 Task: Send an email with the signature Amanda Green with the subject 'Introduction' and the message 'Please see below for my comments.' from softage.1@softage.net to softage.9@softage.net and softage.10@softage.net with an attached document Meeting_minutes.pdf
Action: Mouse moved to (88, 103)
Screenshot: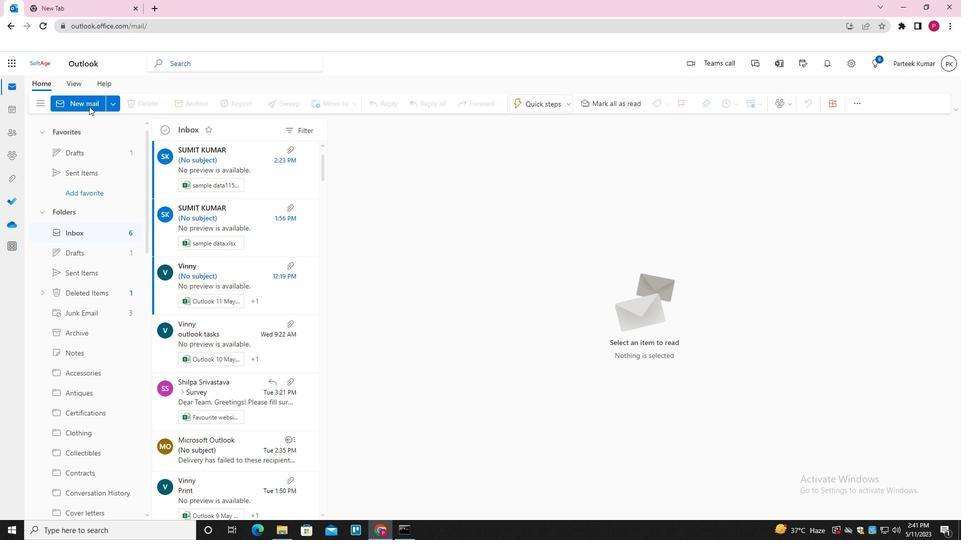 
Action: Mouse pressed left at (88, 103)
Screenshot: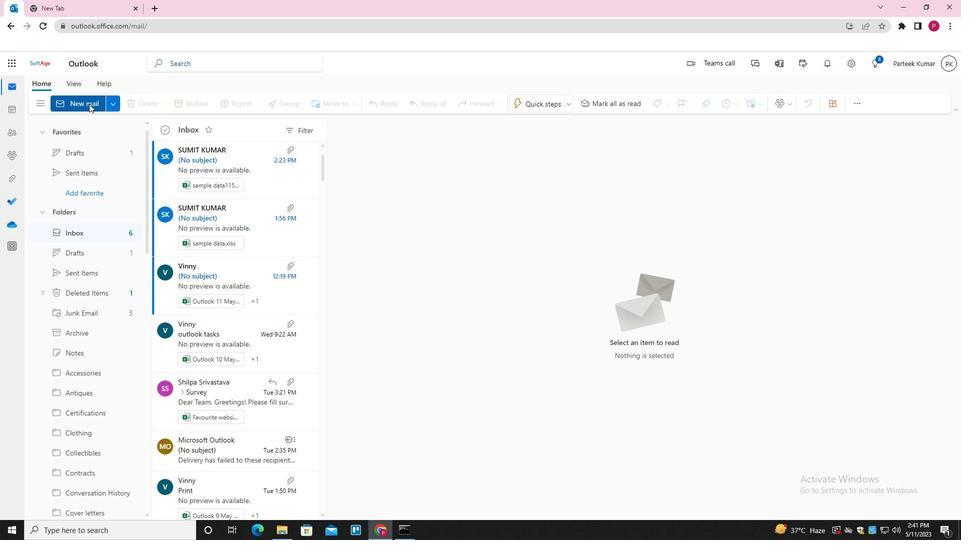 
Action: Mouse moved to (365, 236)
Screenshot: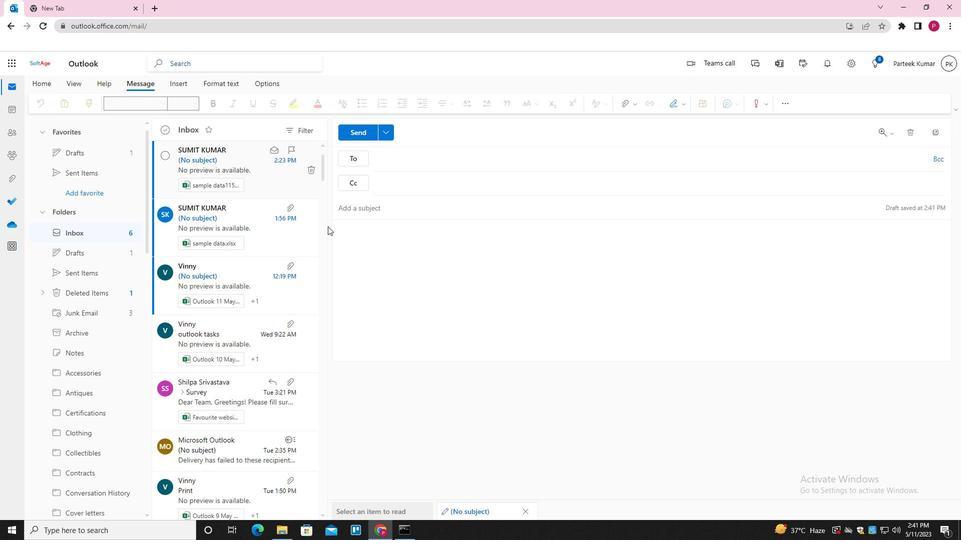 
Action: Mouse pressed left at (365, 236)
Screenshot: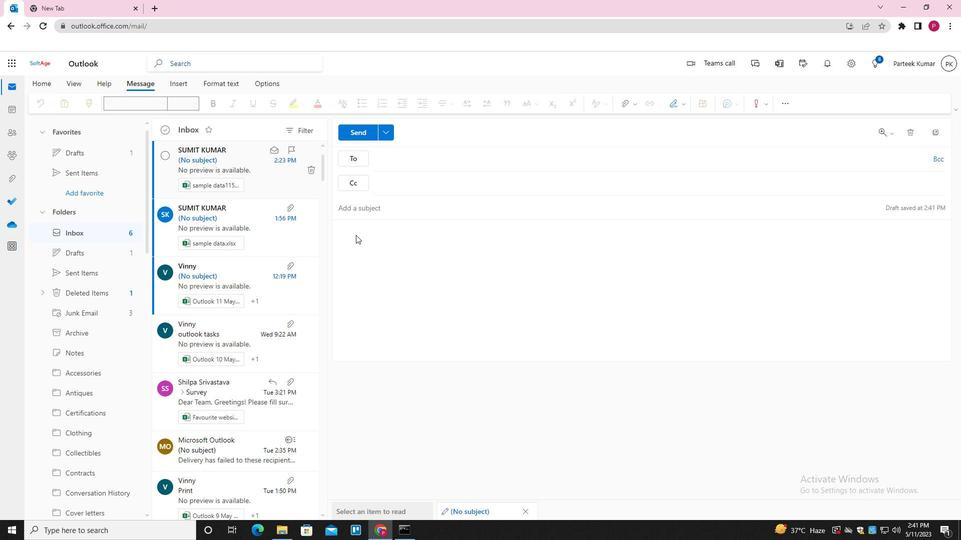 
Action: Mouse moved to (681, 104)
Screenshot: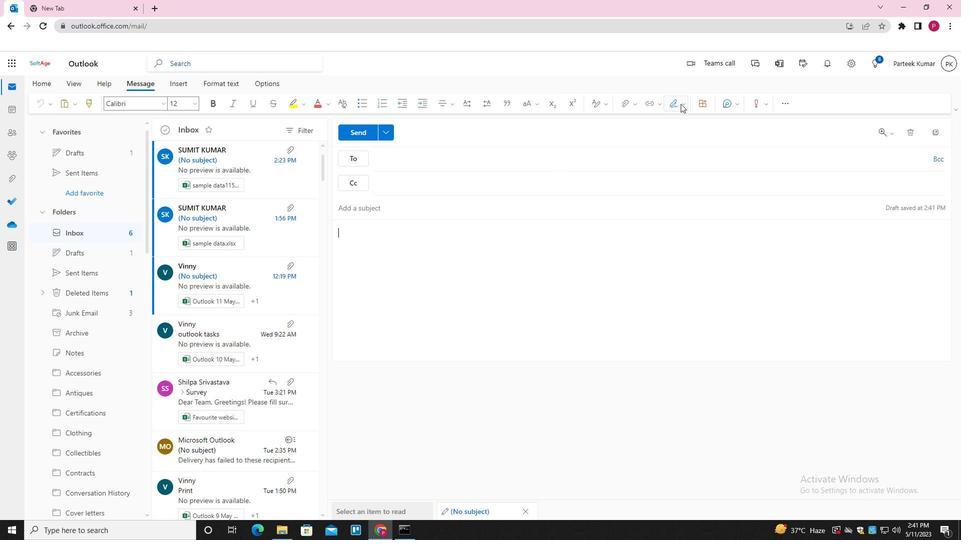 
Action: Mouse pressed left at (681, 104)
Screenshot: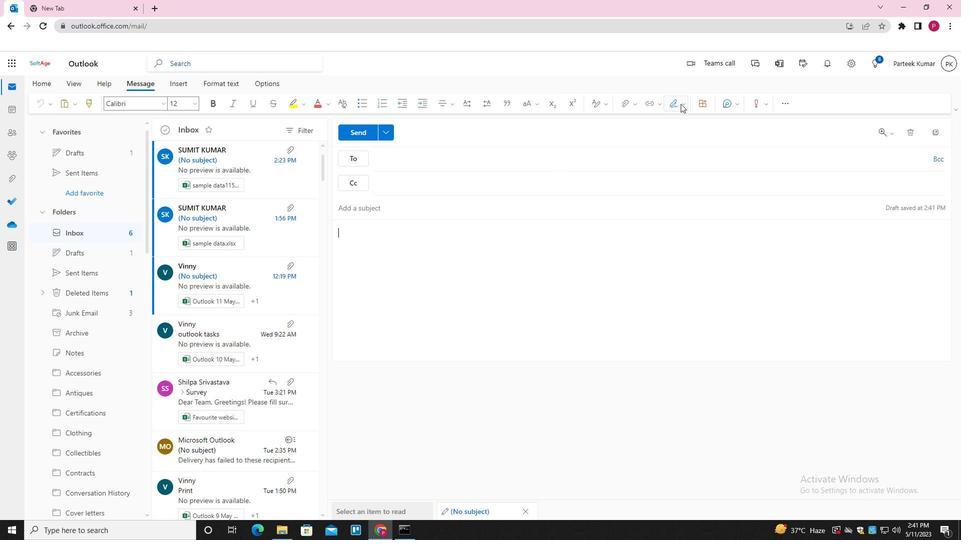 
Action: Mouse moved to (659, 149)
Screenshot: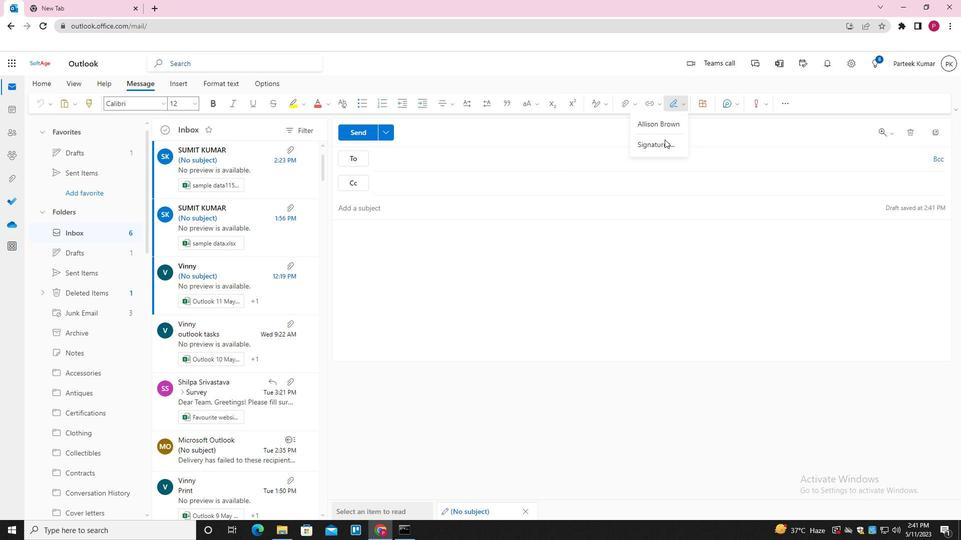 
Action: Mouse pressed left at (659, 149)
Screenshot: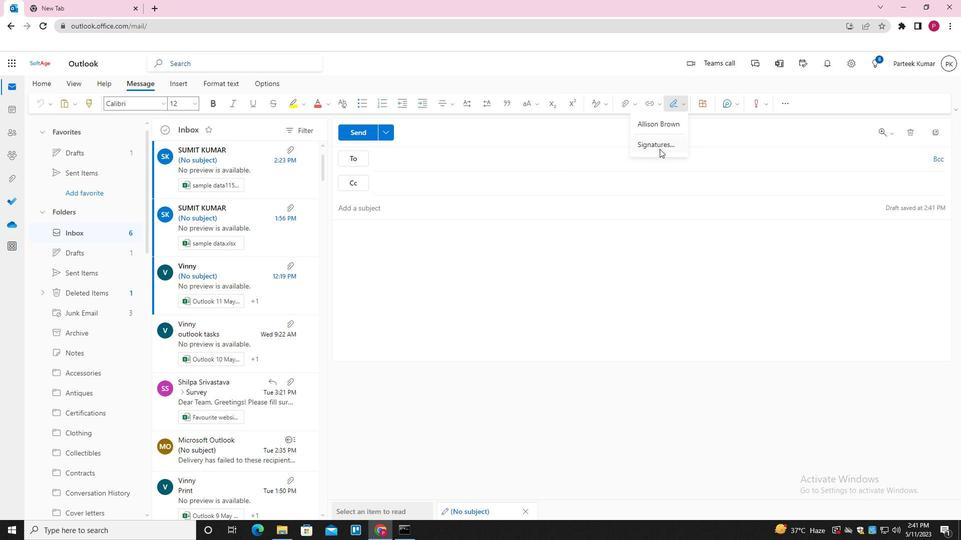 
Action: Mouse moved to (678, 187)
Screenshot: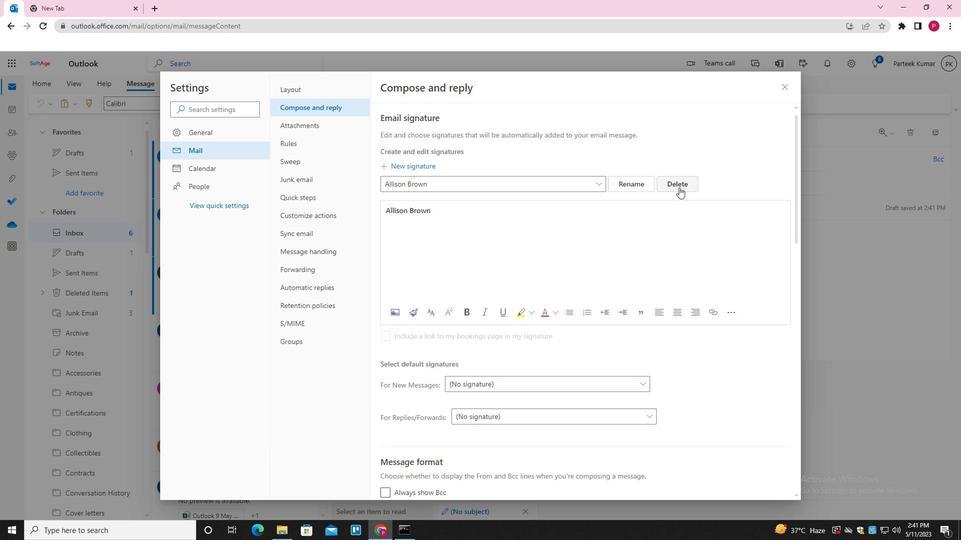 
Action: Mouse pressed left at (678, 187)
Screenshot: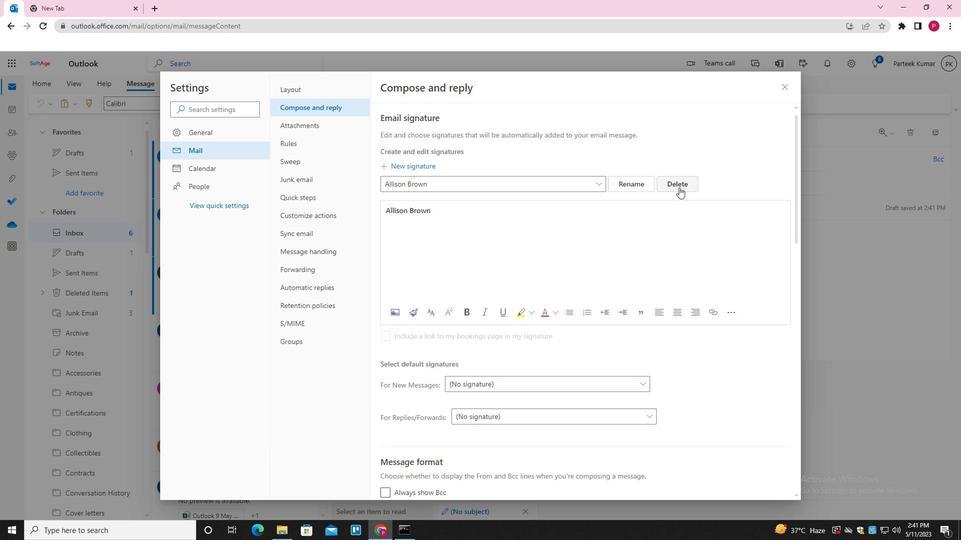 
Action: Mouse moved to (426, 184)
Screenshot: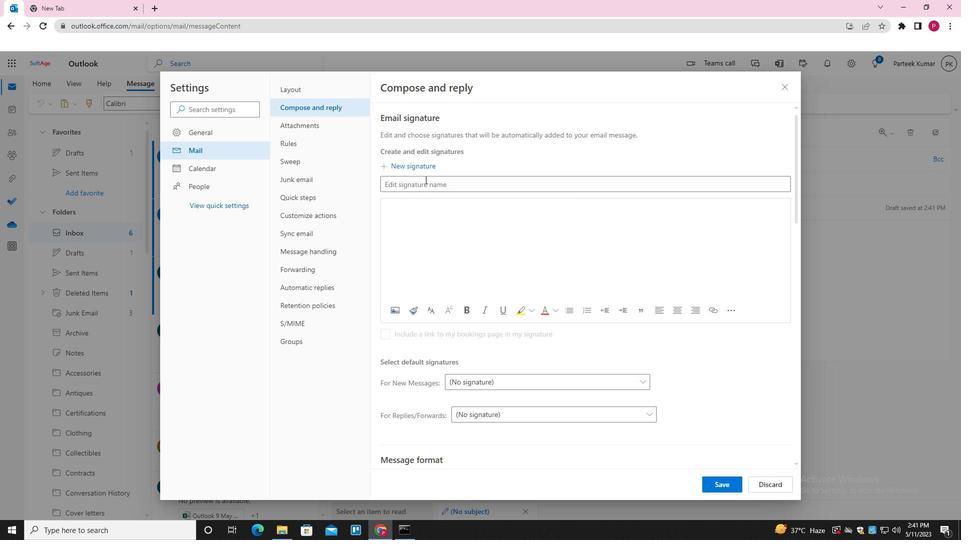 
Action: Mouse pressed left at (426, 184)
Screenshot: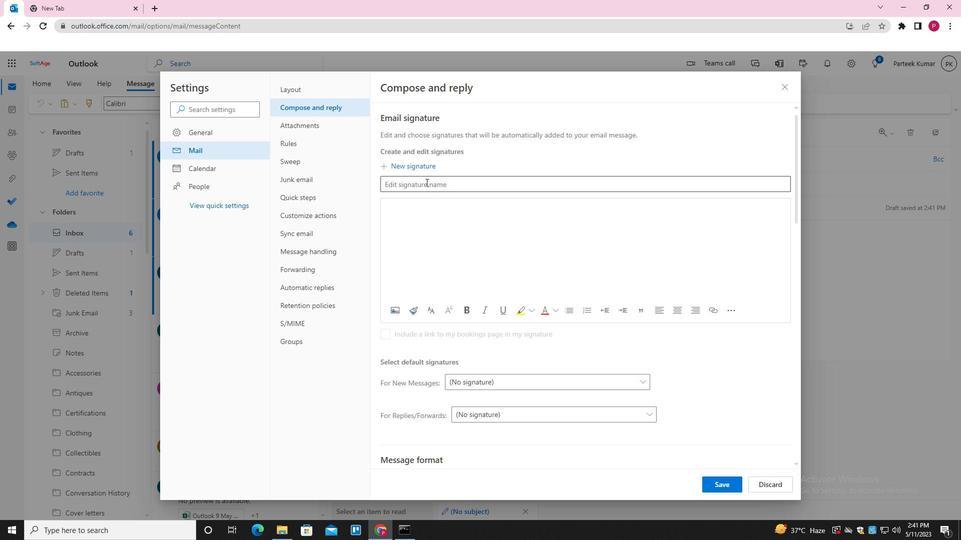 
Action: Key pressed <Key.shift>AMANDA<Key.space><Key.shift><Key.shift><Key.shift><Key.shift><Key.shift><Key.shift><Key.shift>GREEN
Screenshot: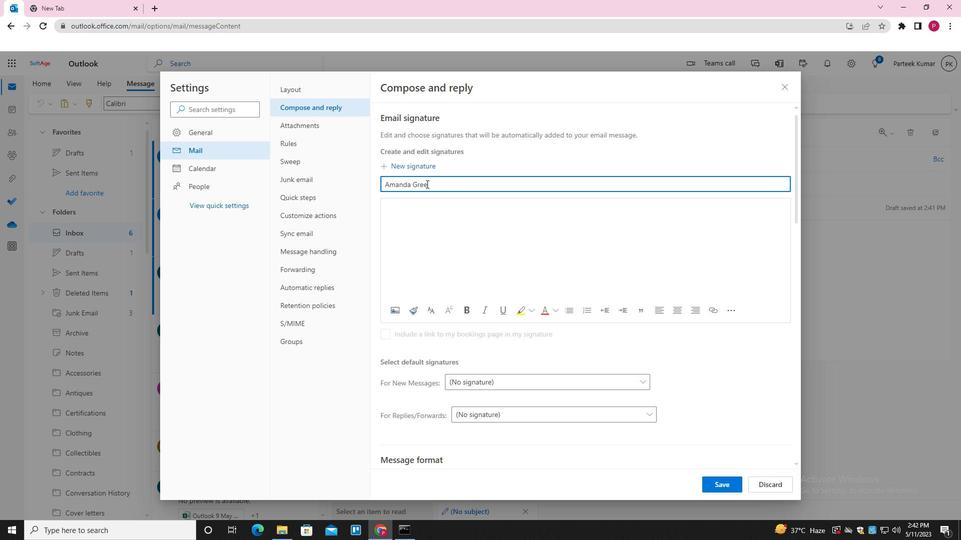 
Action: Mouse moved to (442, 224)
Screenshot: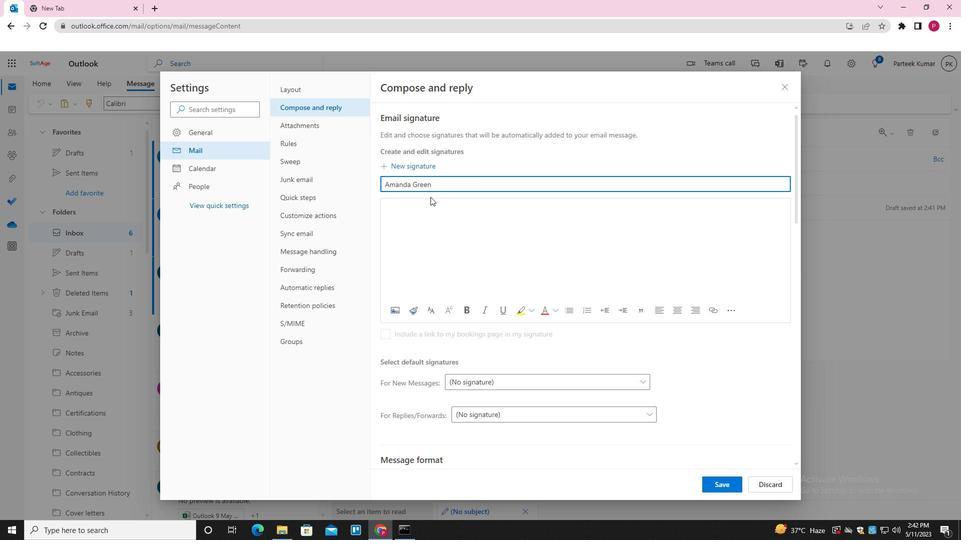 
Action: Mouse pressed left at (442, 224)
Screenshot: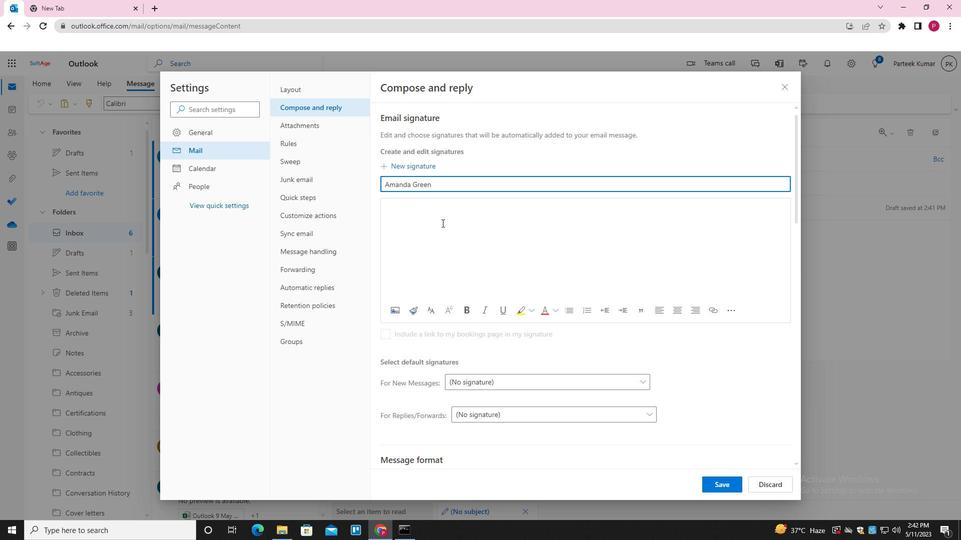 
Action: Mouse moved to (441, 228)
Screenshot: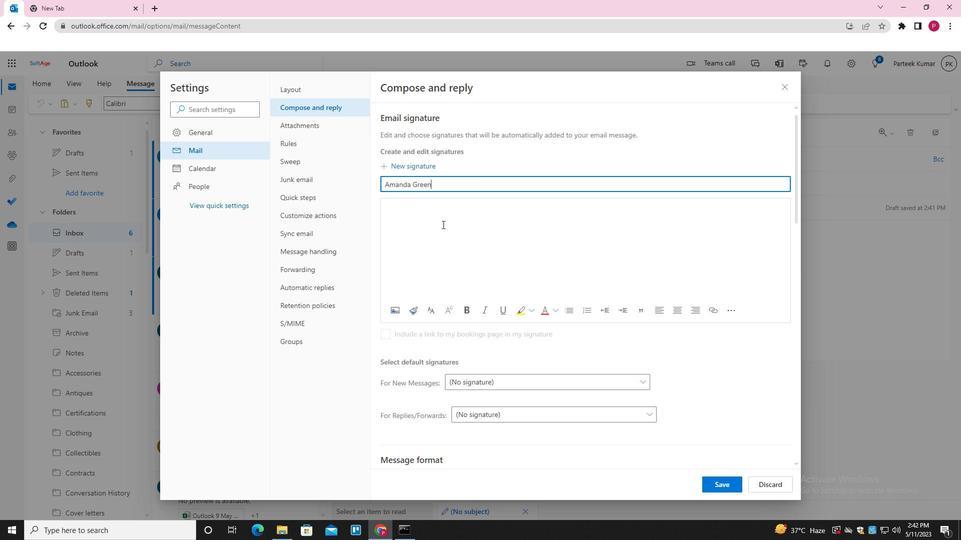 
Action: Key pressed <Key.shift>AMANDA<Key.space><Key.shift><Key.shift>GREEN
Screenshot: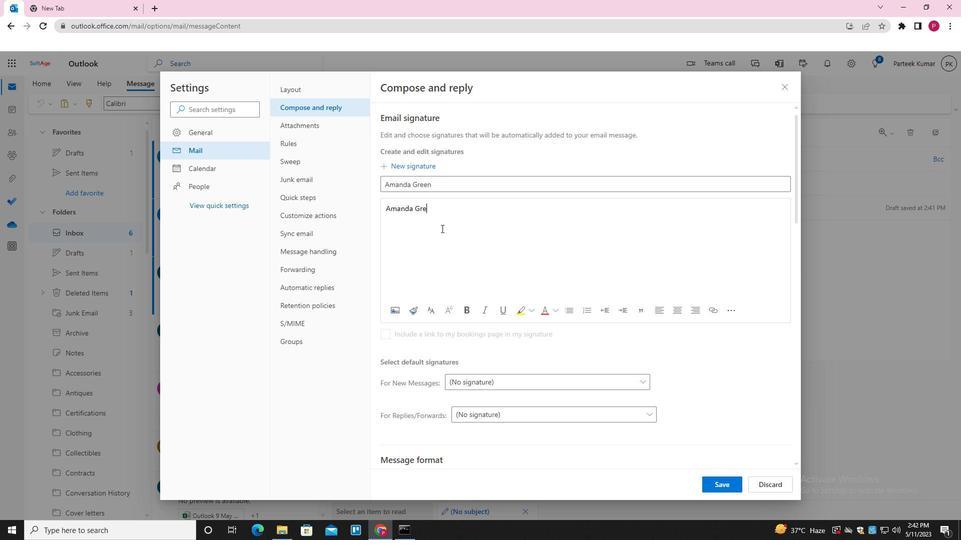 
Action: Mouse moved to (721, 489)
Screenshot: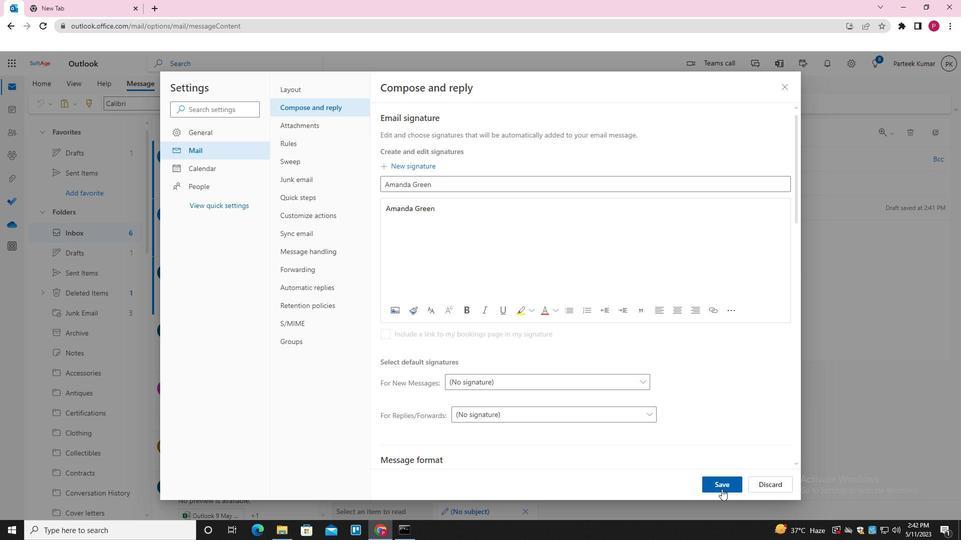 
Action: Mouse pressed left at (721, 489)
Screenshot: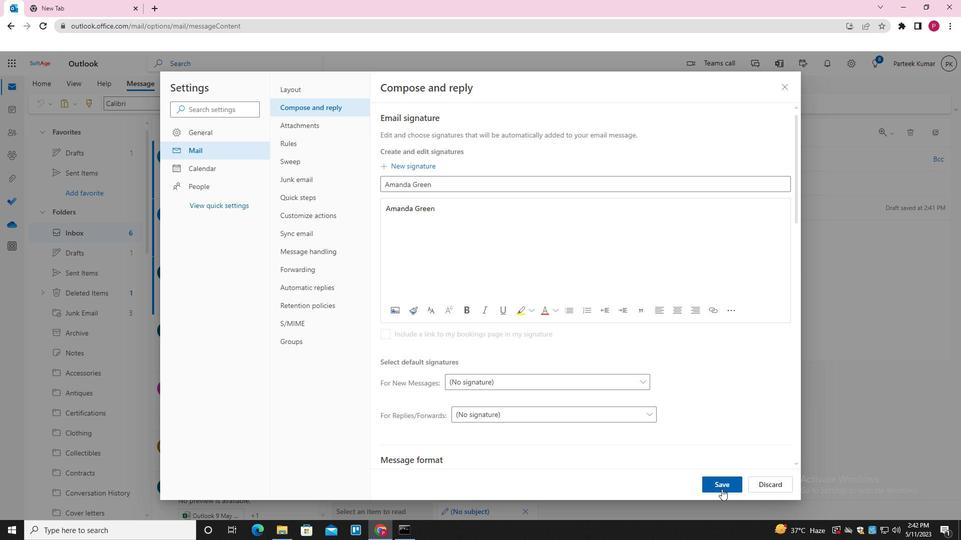 
Action: Mouse moved to (782, 88)
Screenshot: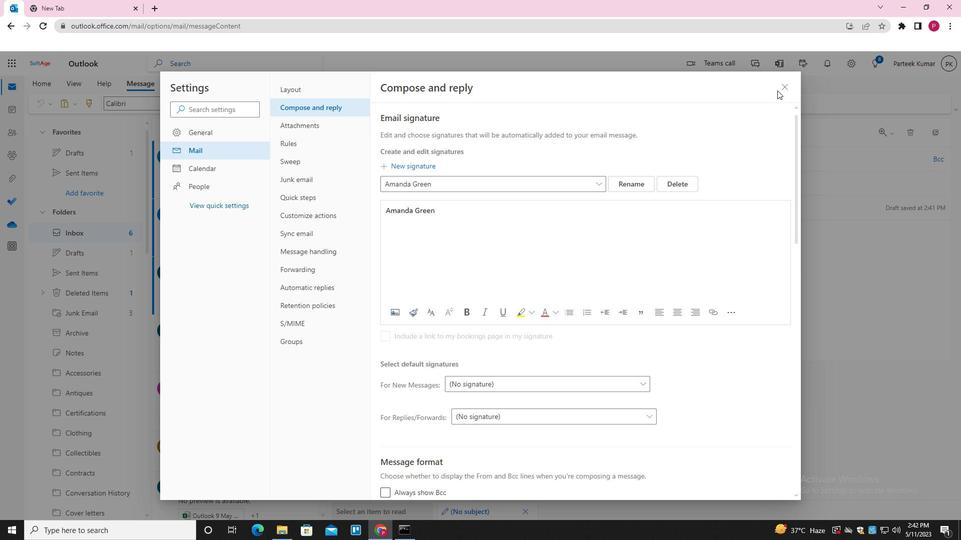 
Action: Mouse pressed left at (782, 88)
Screenshot: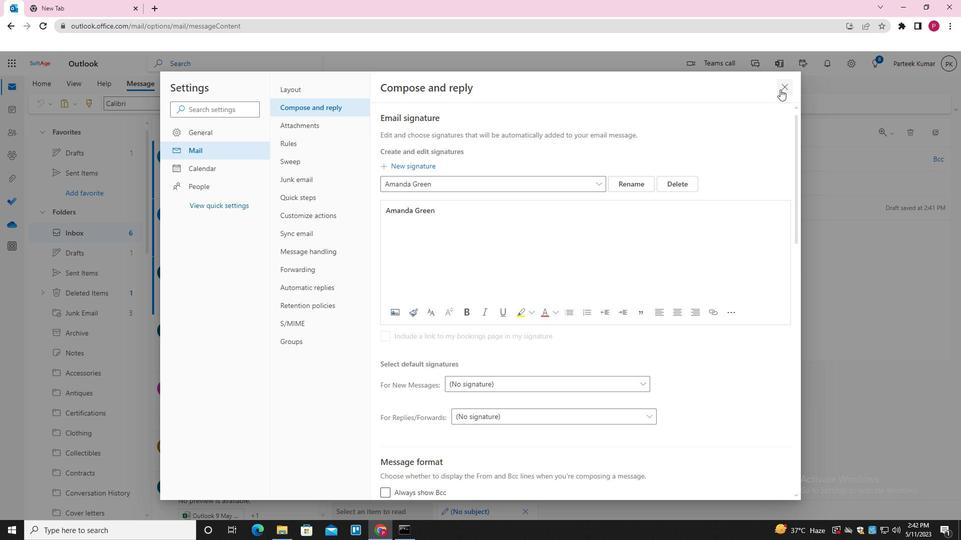 
Action: Mouse moved to (495, 238)
Screenshot: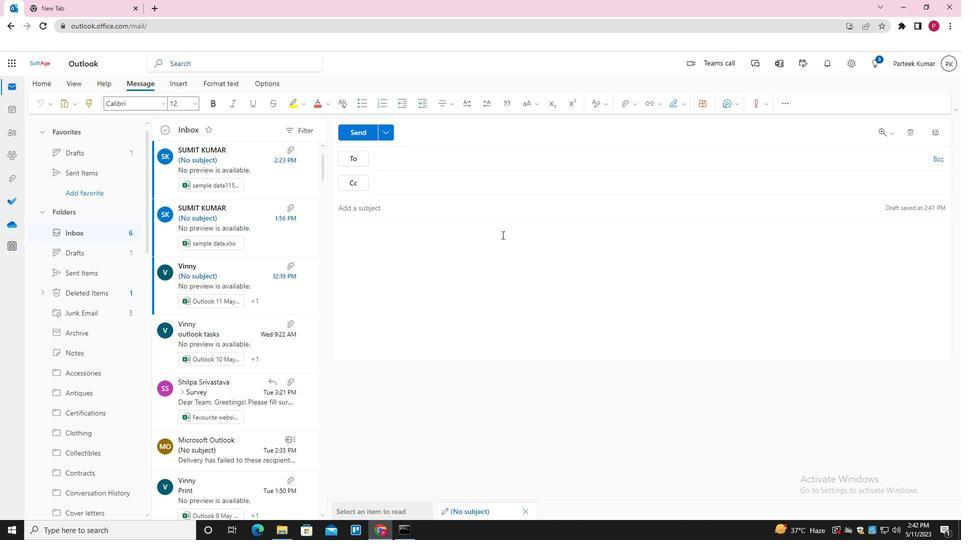
Action: Mouse pressed left at (495, 238)
Screenshot: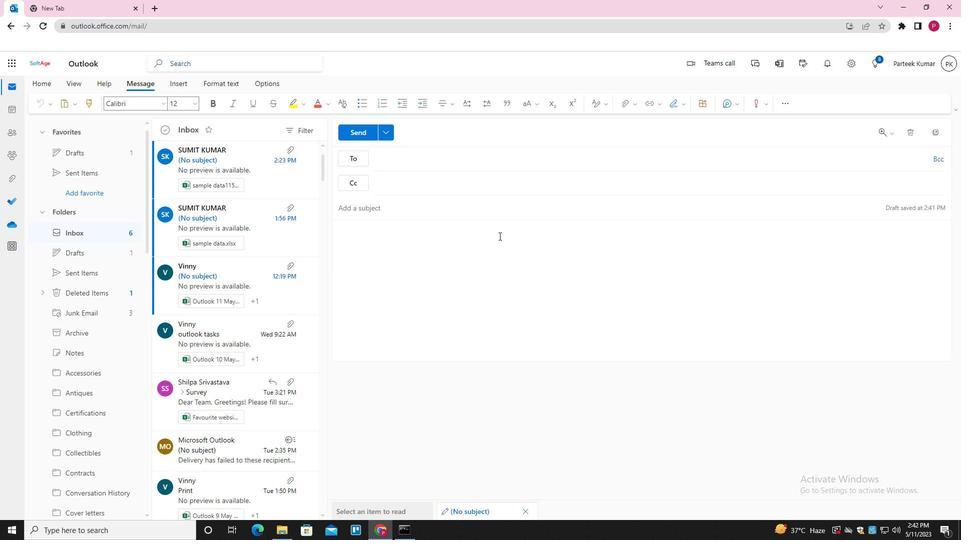 
Action: Mouse moved to (679, 103)
Screenshot: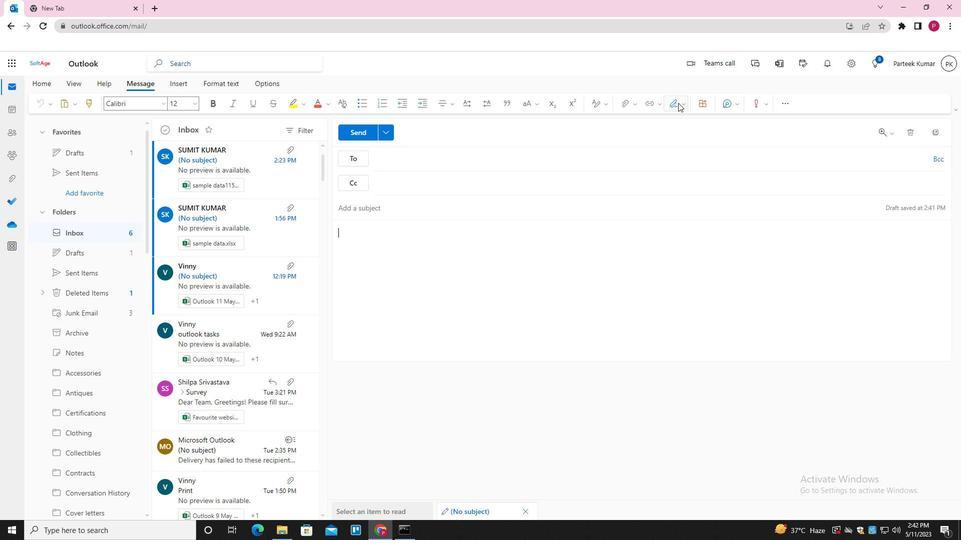 
Action: Mouse pressed left at (679, 103)
Screenshot: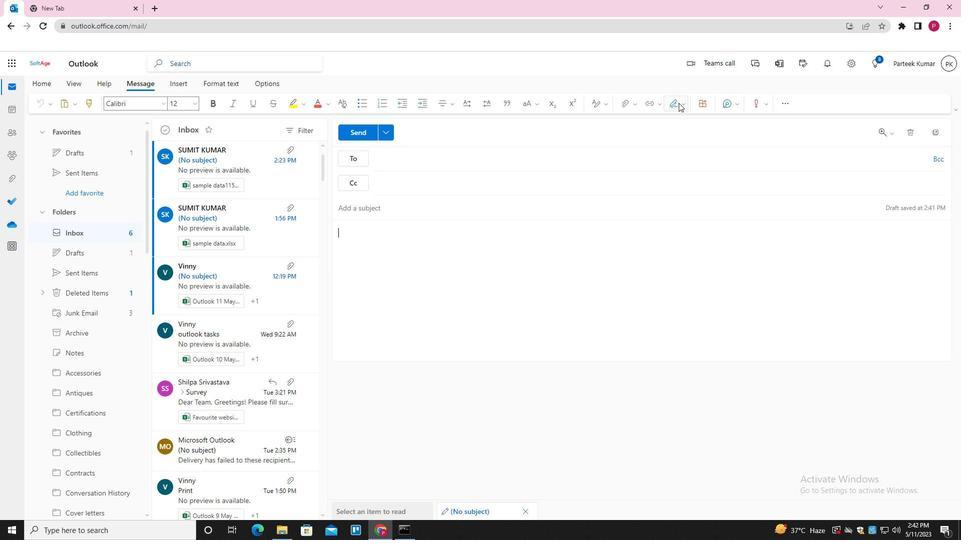 
Action: Mouse moved to (667, 122)
Screenshot: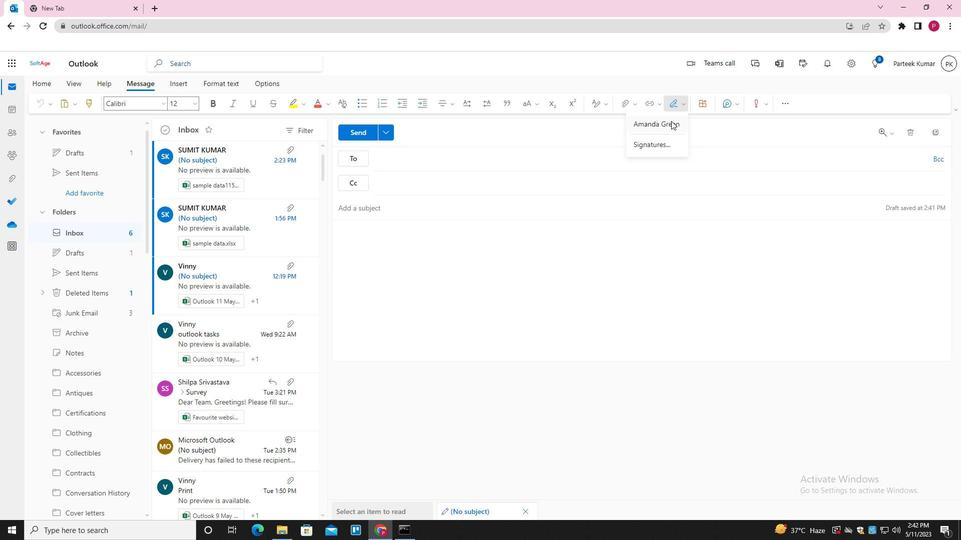 
Action: Mouse pressed left at (667, 122)
Screenshot: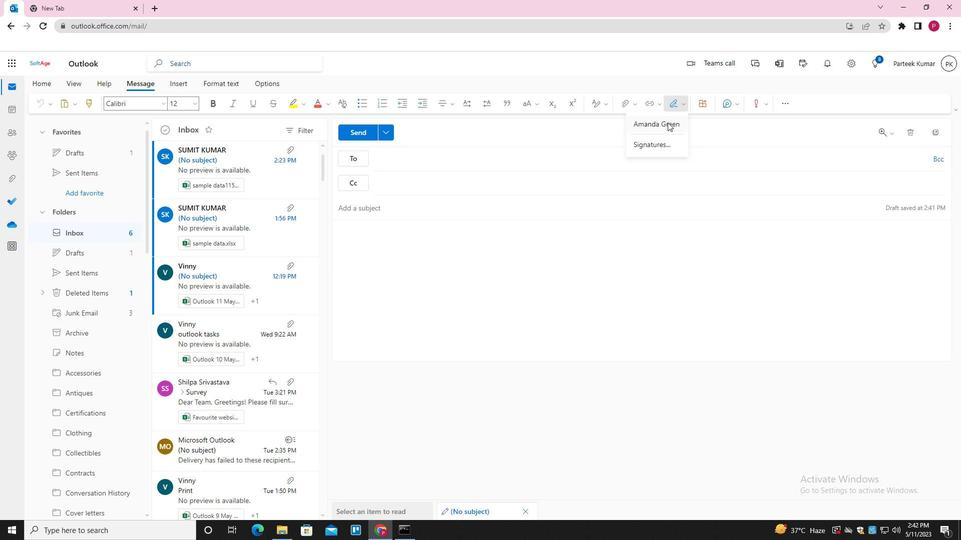 
Action: Mouse moved to (397, 204)
Screenshot: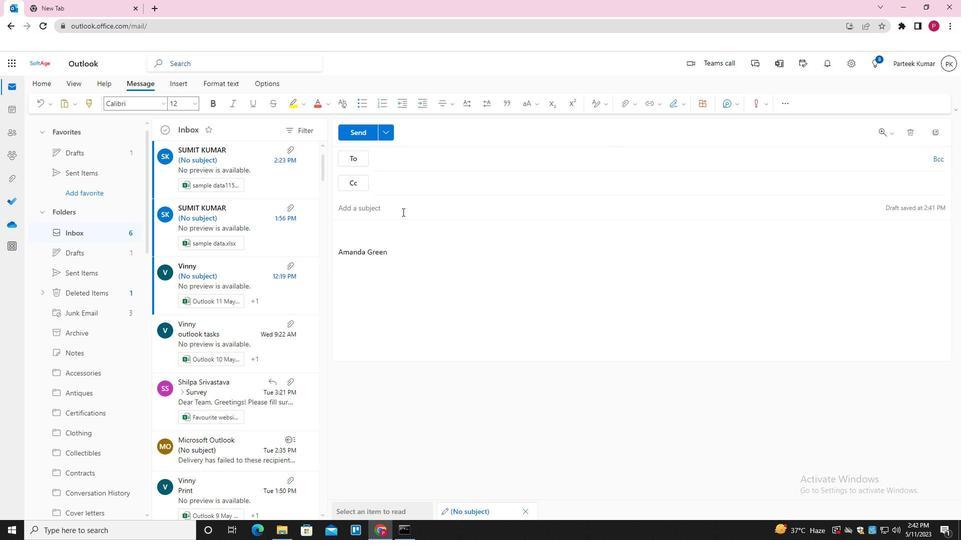 
Action: Mouse pressed left at (397, 204)
Screenshot: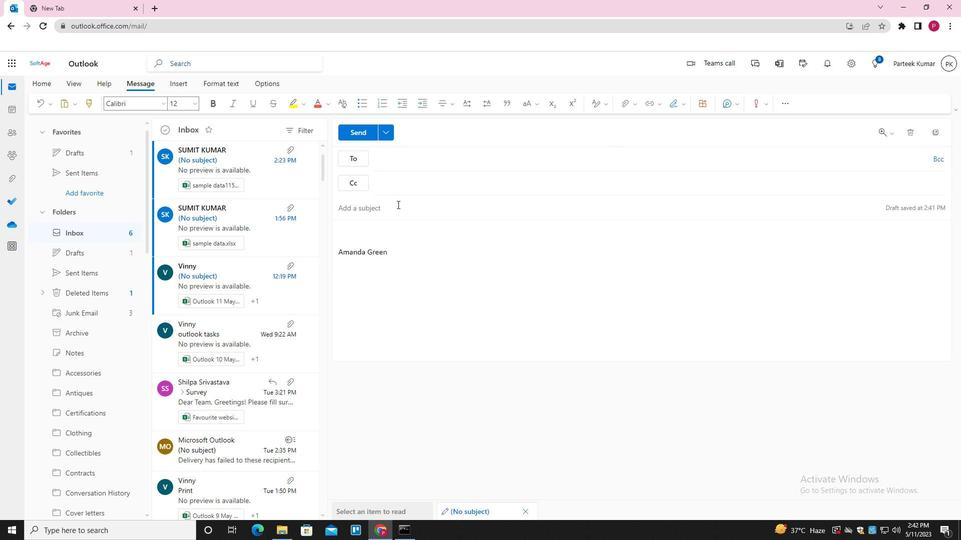 
Action: Key pressed <Key.shift>INTRODUCTION
Screenshot: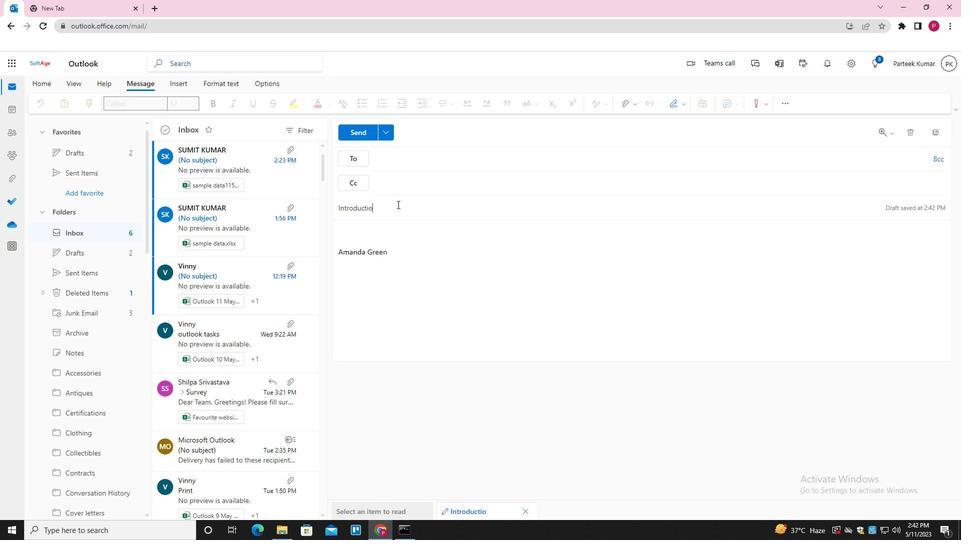 
Action: Mouse moved to (395, 233)
Screenshot: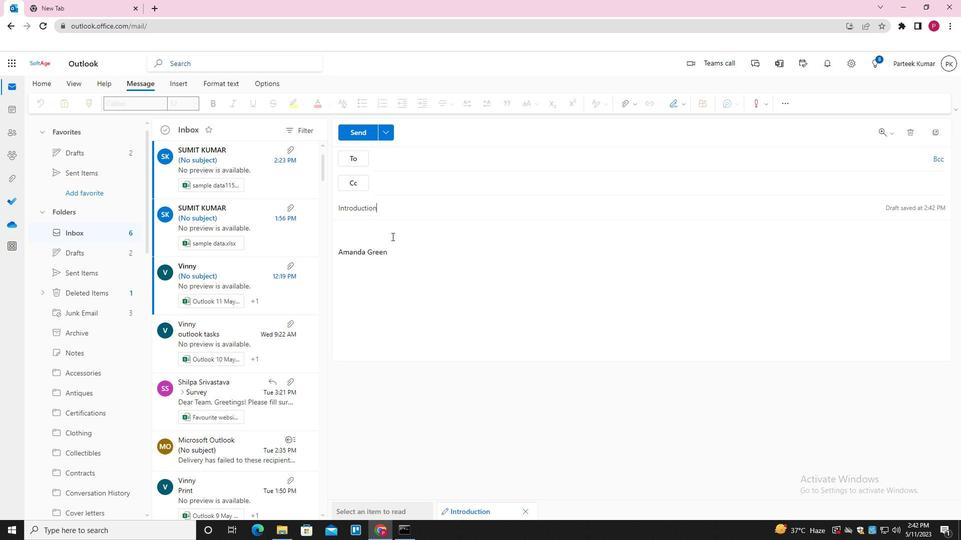 
Action: Mouse pressed left at (395, 233)
Screenshot: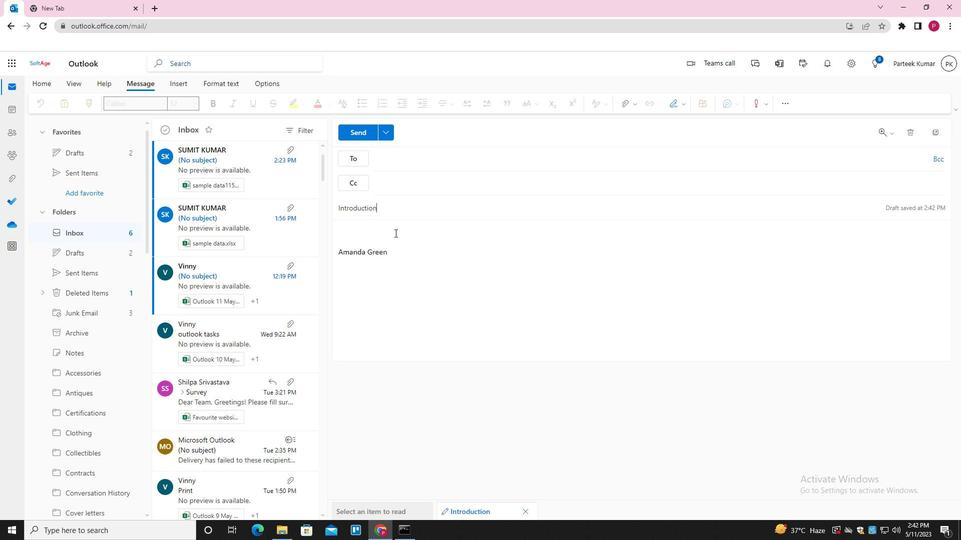 
Action: Key pressed <Key.shift>PLEASE<Key.space><Key.shift>SEE<Key.space>BELOW<Key.space>FOR<Key.space>MY<Key.space>COMMENTS<Key.space>
Screenshot: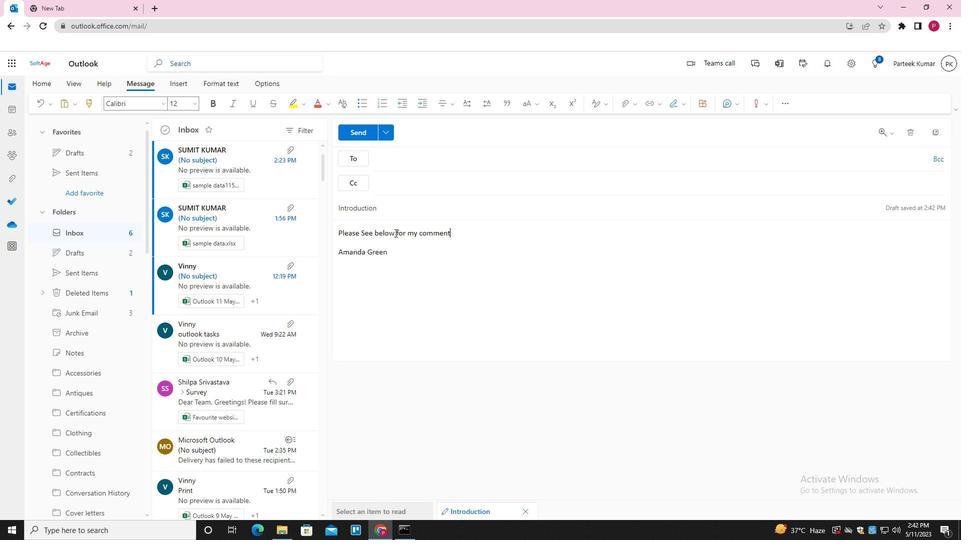 
Action: Mouse moved to (435, 157)
Screenshot: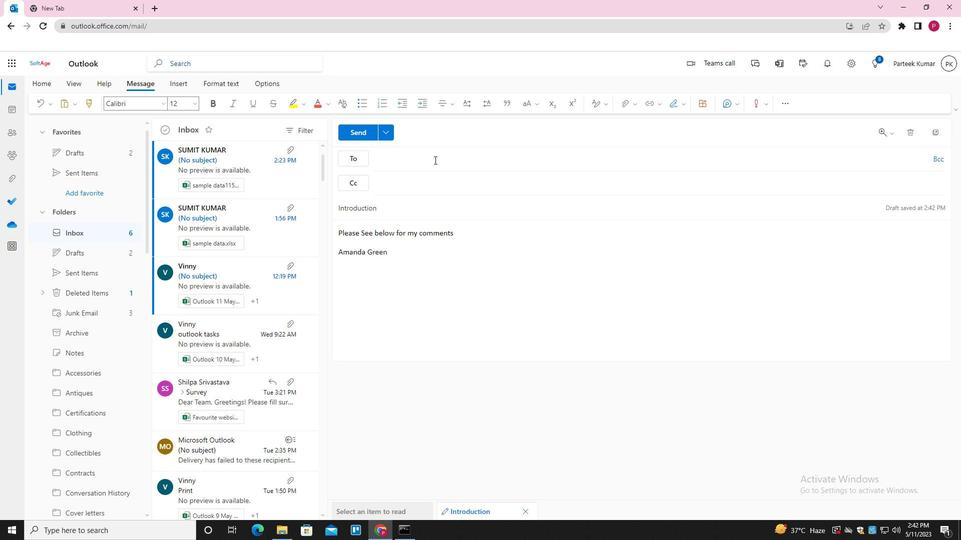 
Action: Mouse pressed left at (435, 157)
Screenshot: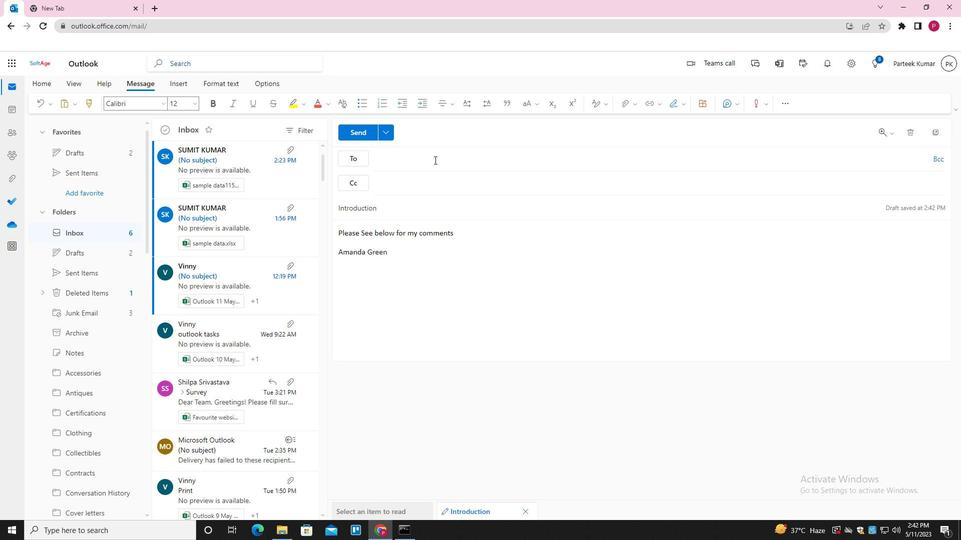 
Action: Key pressed SOFTAGE.9<Key.shift>@SOFTAGE<Key.enter>SOFTAGE.10<Key.shift>@SOFTAGE<Key.enter>
Screenshot: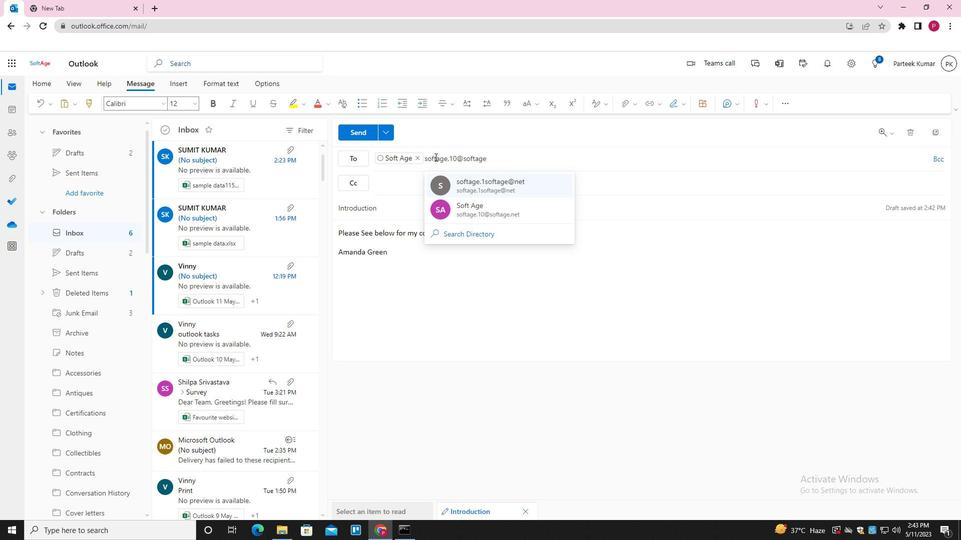 
Action: Mouse moved to (503, 154)
Screenshot: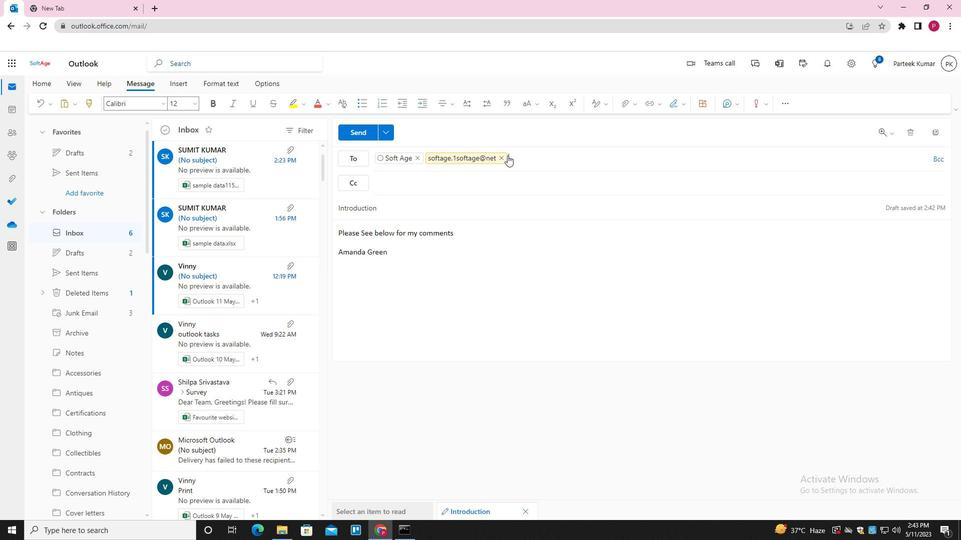 
Action: Mouse pressed left at (503, 154)
Screenshot: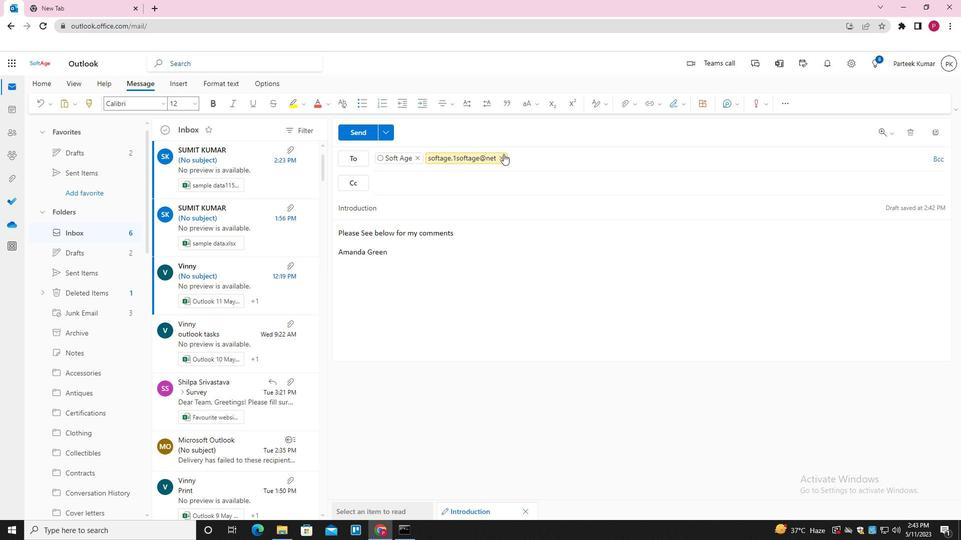 
Action: Mouse moved to (473, 160)
Screenshot: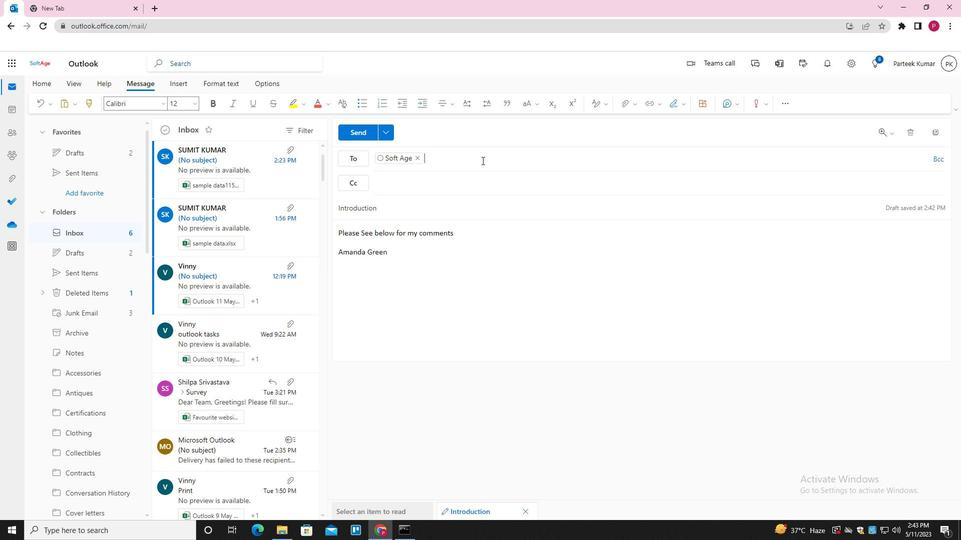 
Action: Key pressed SOFTAGGE<Key.backspace><Key.backspace>E.10<Key.shift>@SOFTAGE<Key.down><Key.enter>
Screenshot: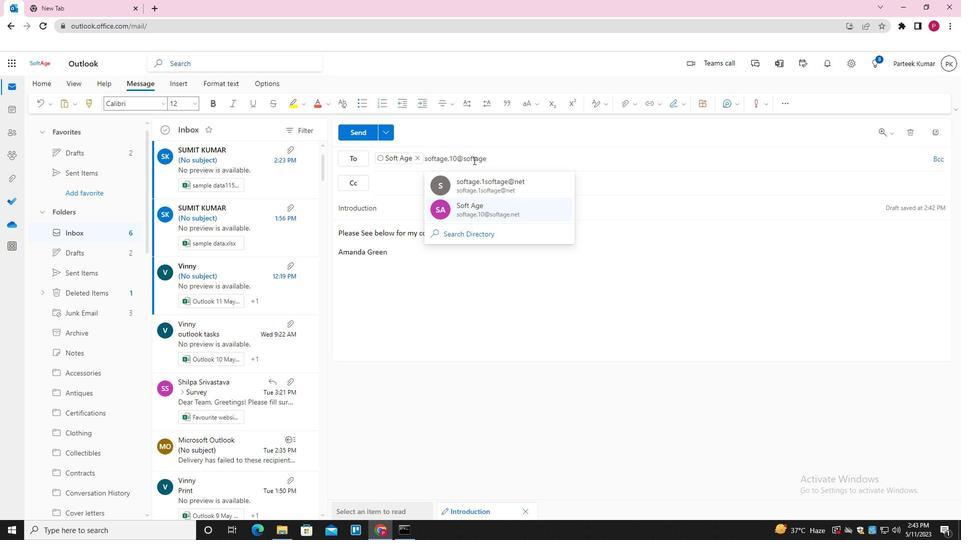 
Action: Mouse moved to (621, 105)
Screenshot: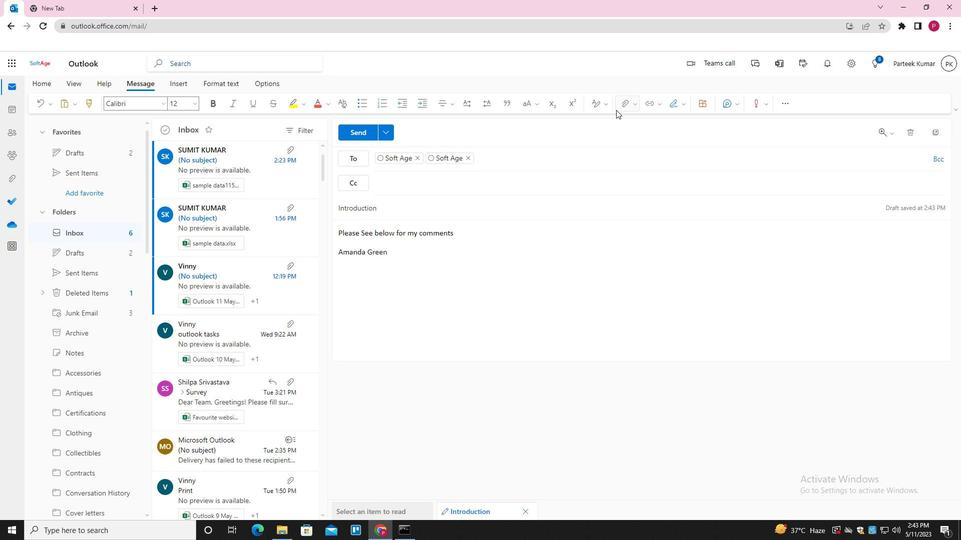 
Action: Mouse pressed left at (621, 105)
Screenshot: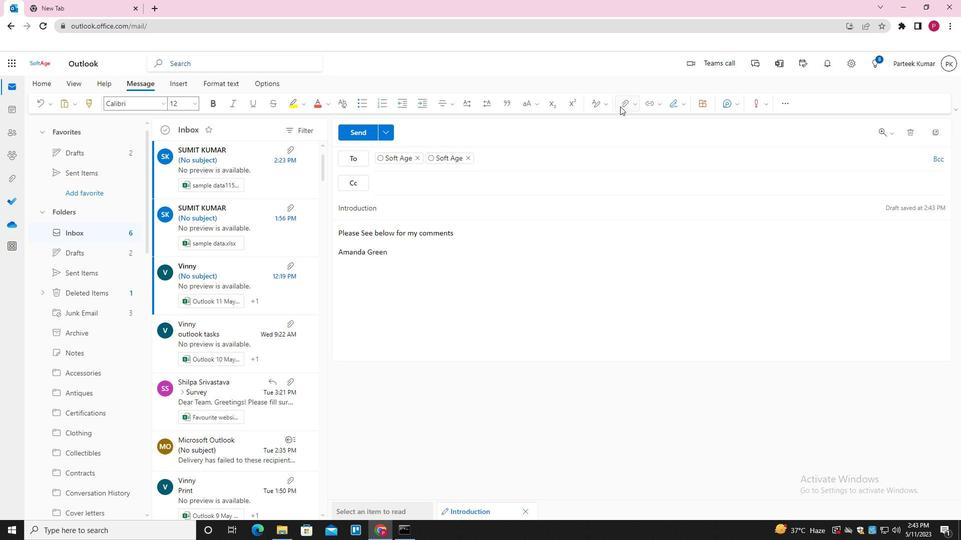 
Action: Mouse moved to (593, 123)
Screenshot: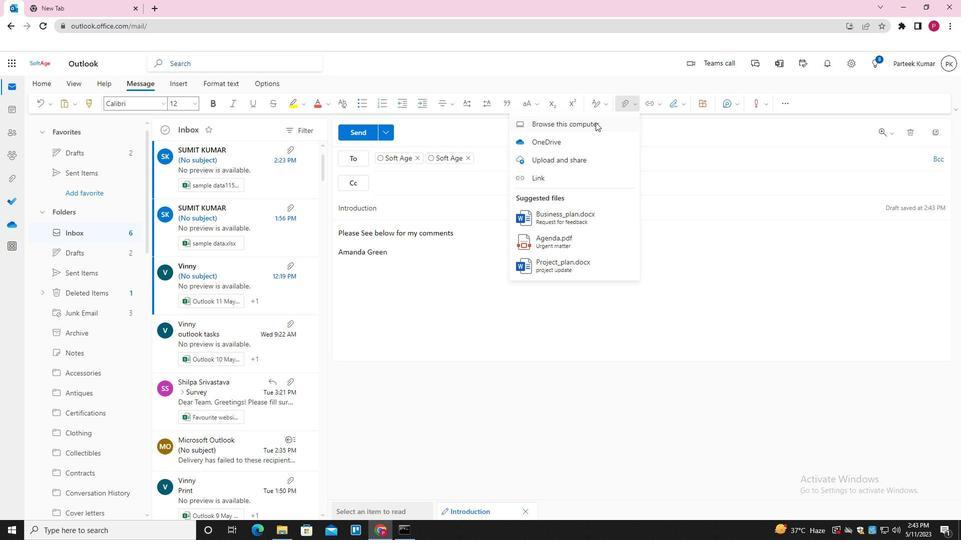 
Action: Mouse pressed left at (593, 123)
Screenshot: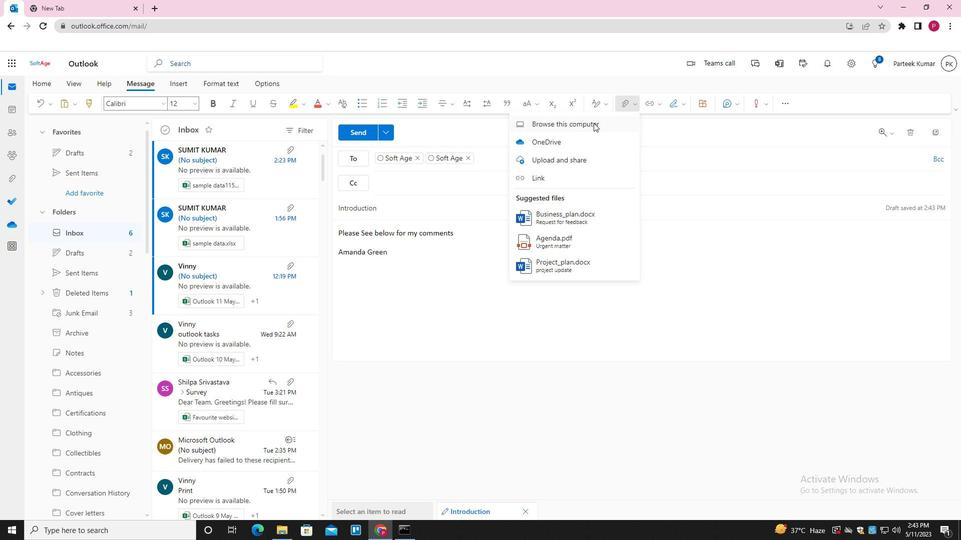 
Action: Mouse moved to (175, 83)
Screenshot: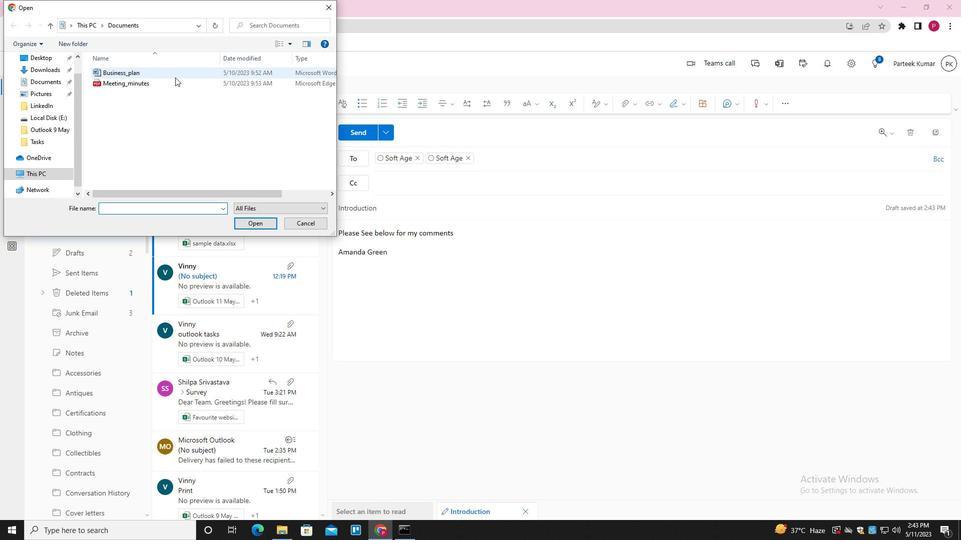 
Action: Mouse pressed left at (175, 83)
Screenshot: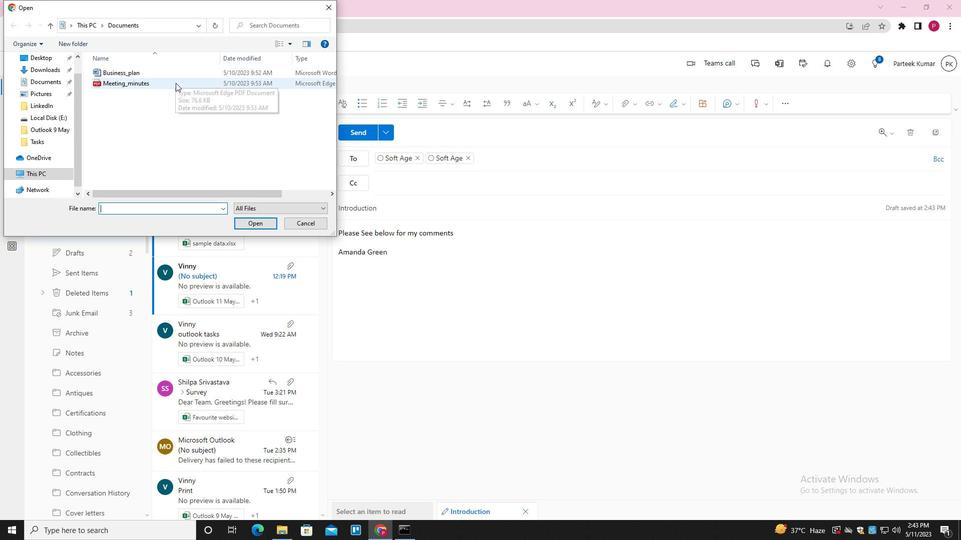 
Action: Mouse moved to (256, 224)
Screenshot: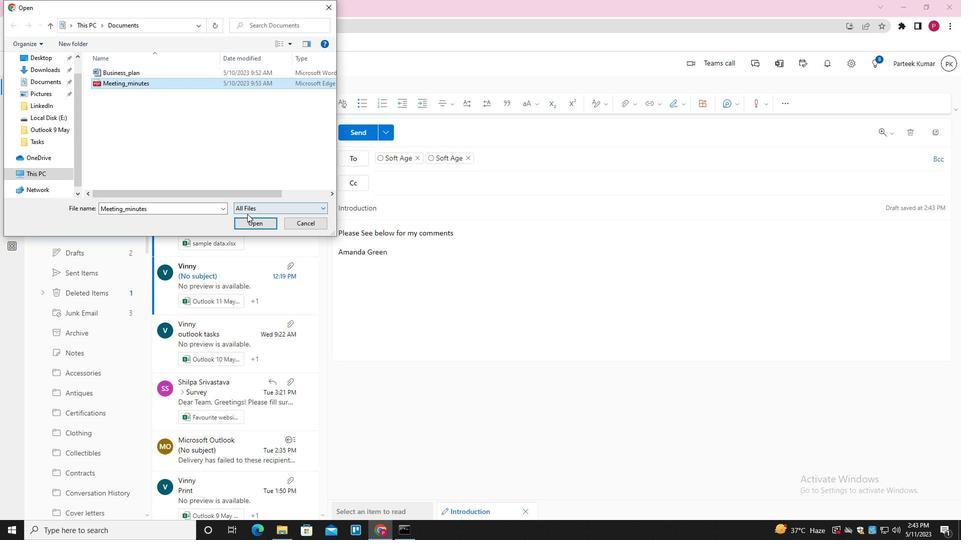 
Action: Mouse pressed left at (256, 224)
Screenshot: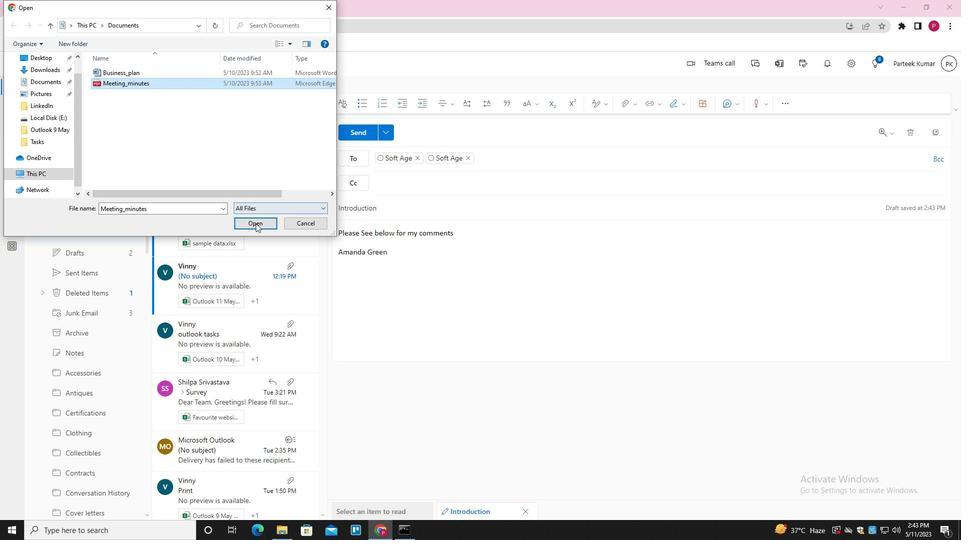 
Action: Mouse moved to (360, 132)
Screenshot: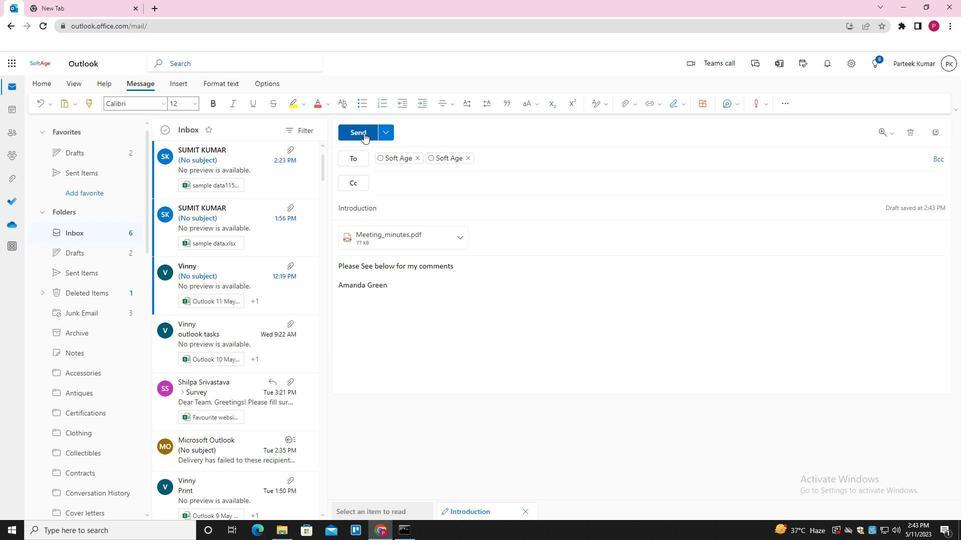 
Action: Mouse pressed left at (360, 132)
Screenshot: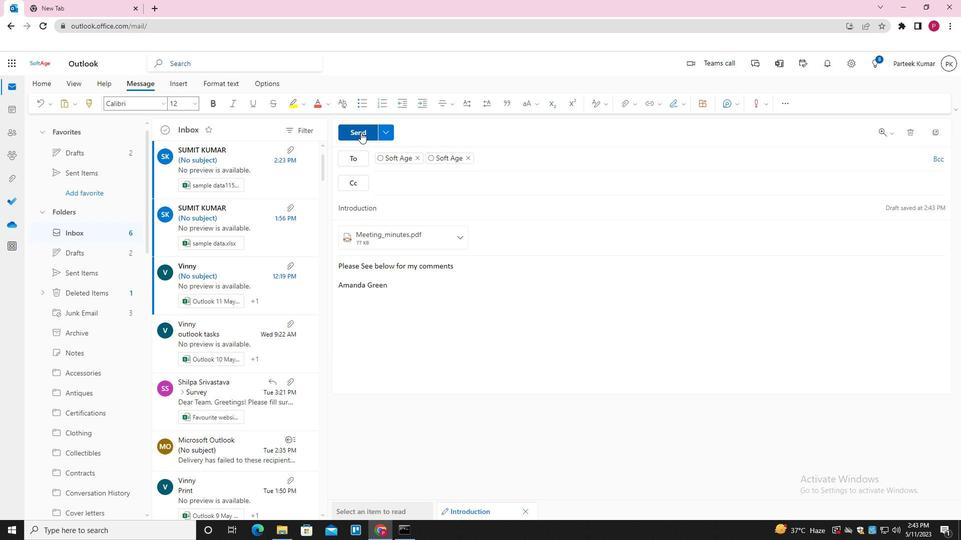 
Action: Mouse moved to (365, 231)
Screenshot: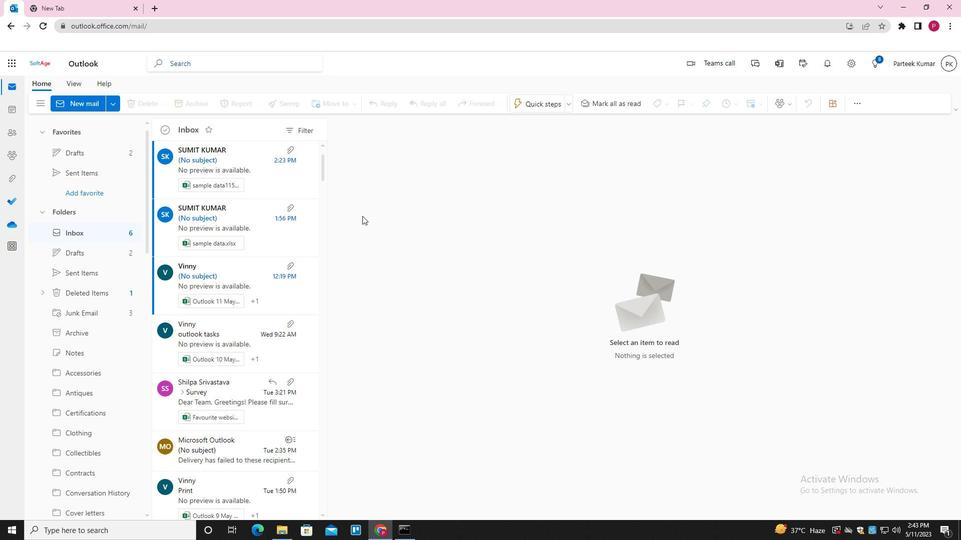 
